 Task: Move the task Create a new online platform for online legal services to the section Done in the project AgriSoft and filter the tasks in the project by High Priority
Action: Mouse moved to (572, 204)
Screenshot: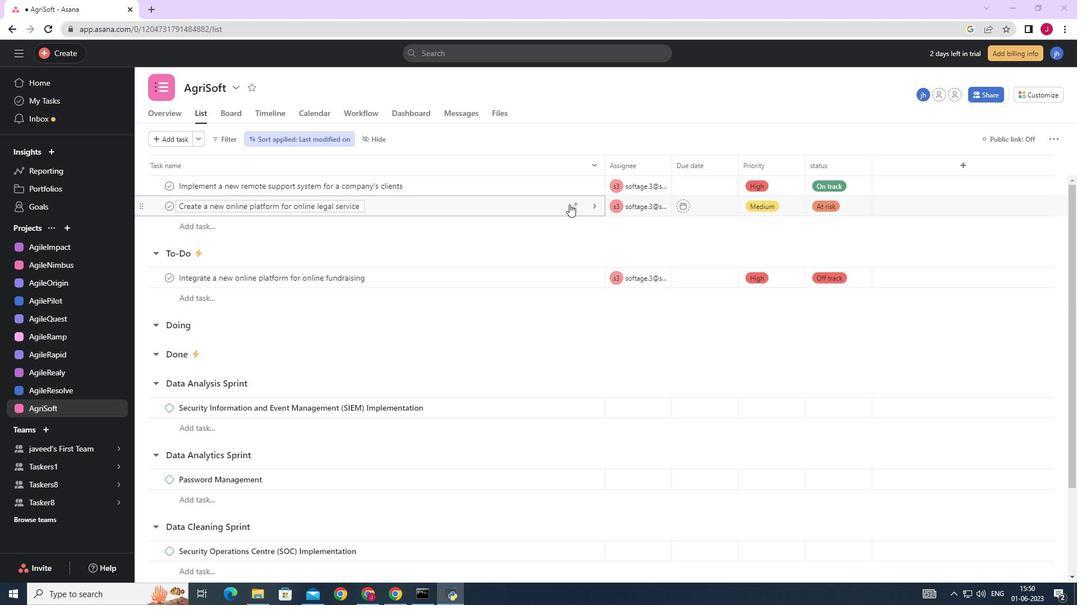 
Action: Mouse pressed left at (572, 204)
Screenshot: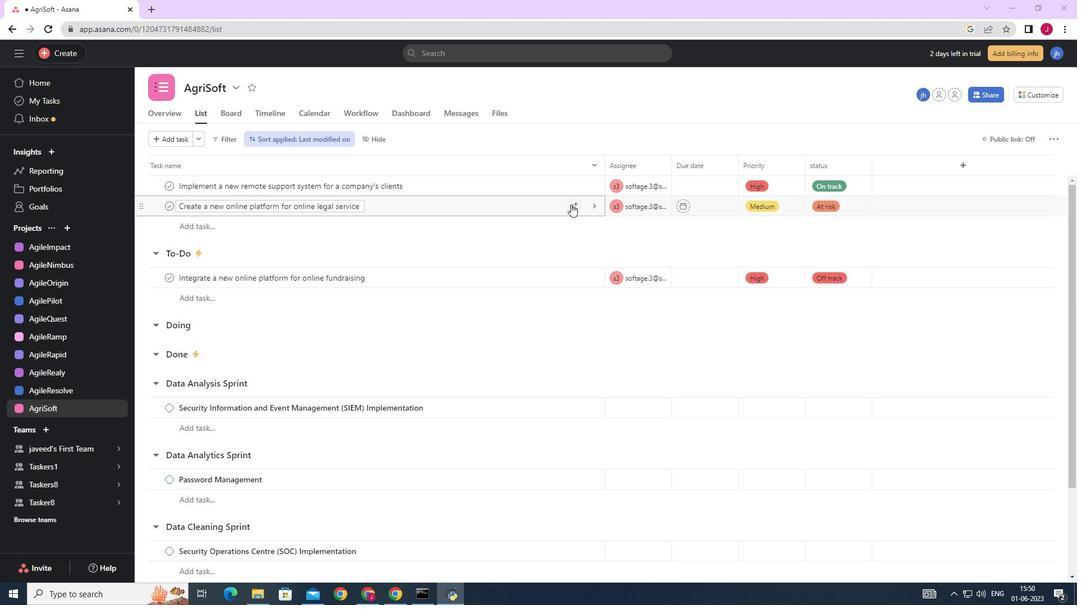 
Action: Mouse moved to (517, 302)
Screenshot: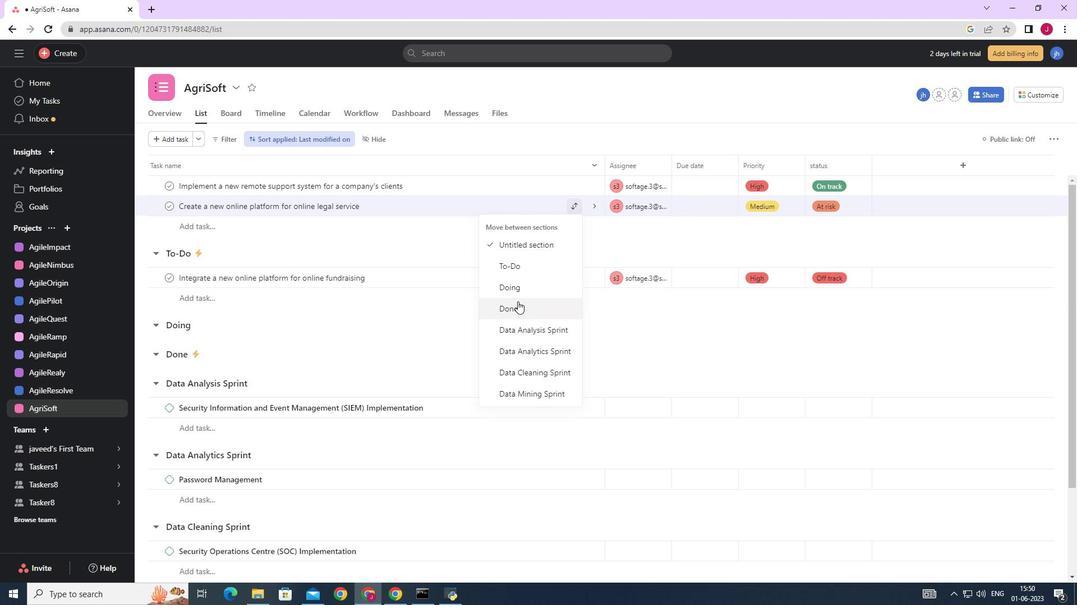 
Action: Mouse pressed left at (517, 302)
Screenshot: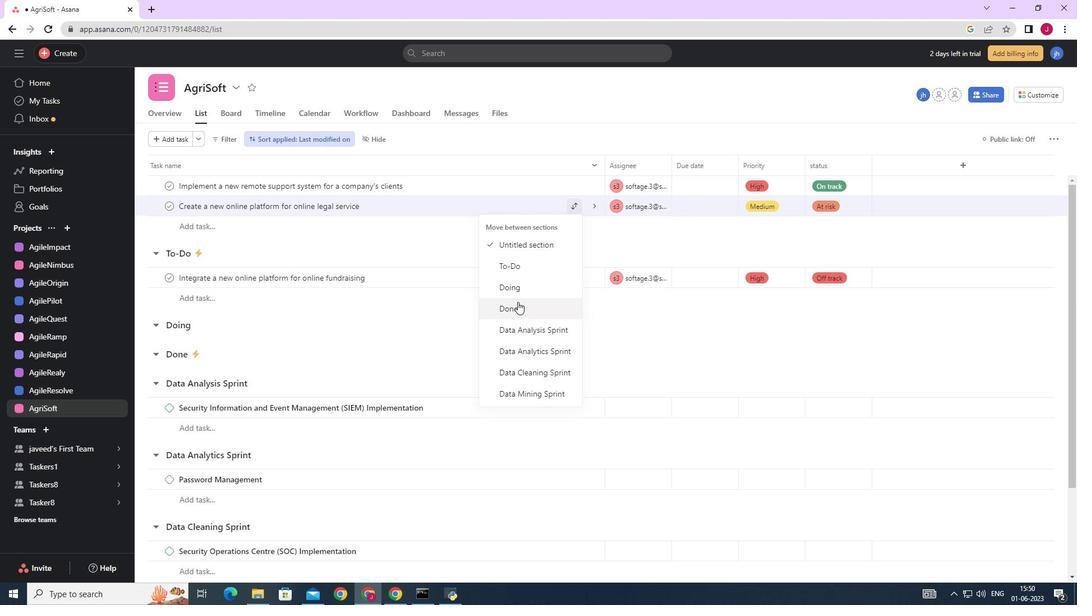
Action: Mouse moved to (226, 136)
Screenshot: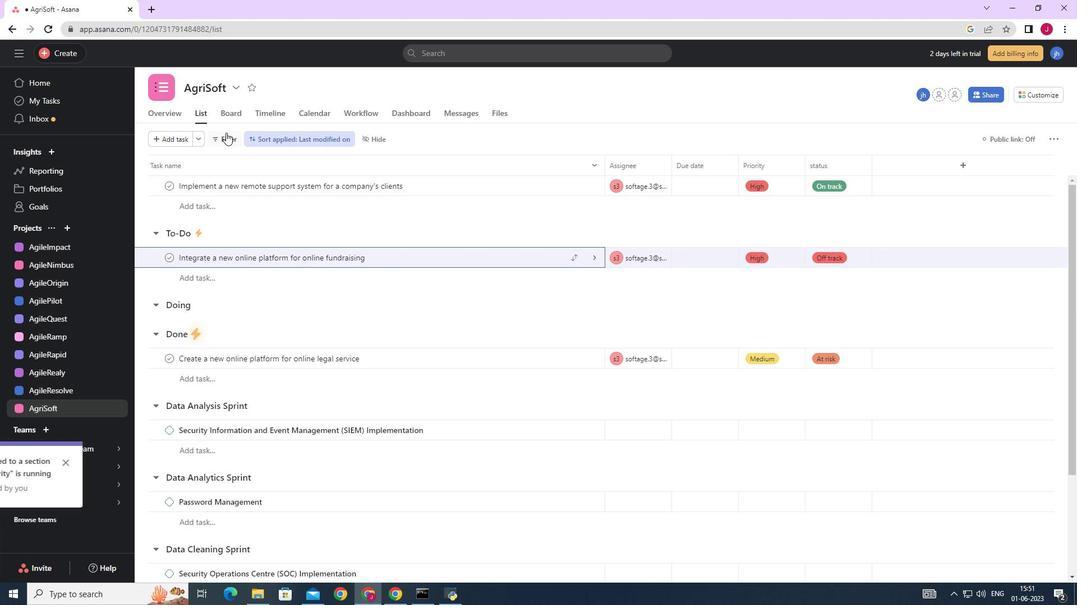 
Action: Mouse pressed left at (226, 136)
Screenshot: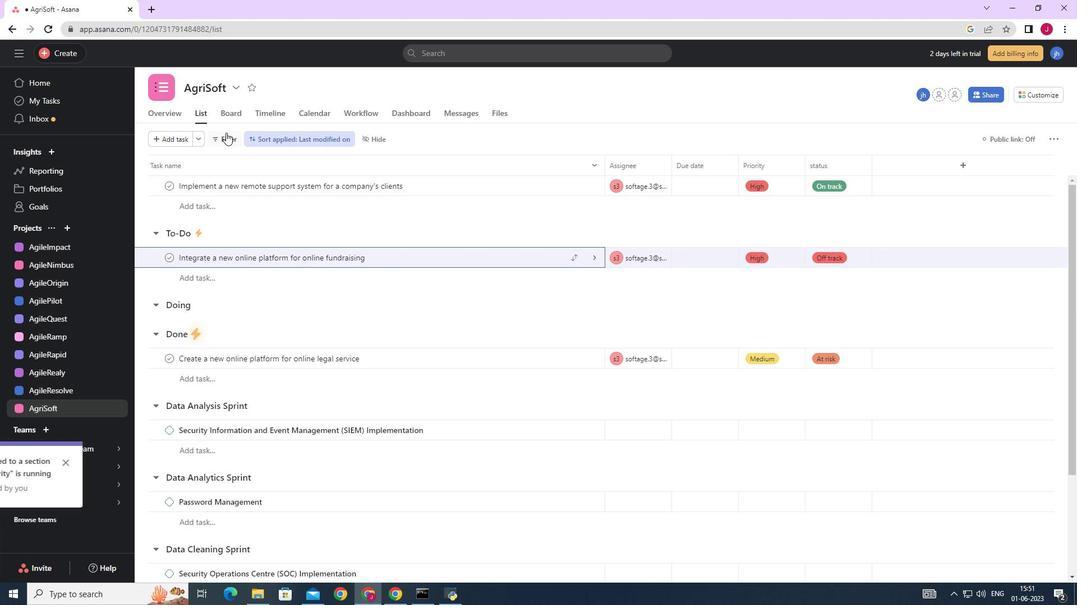 
Action: Mouse moved to (265, 228)
Screenshot: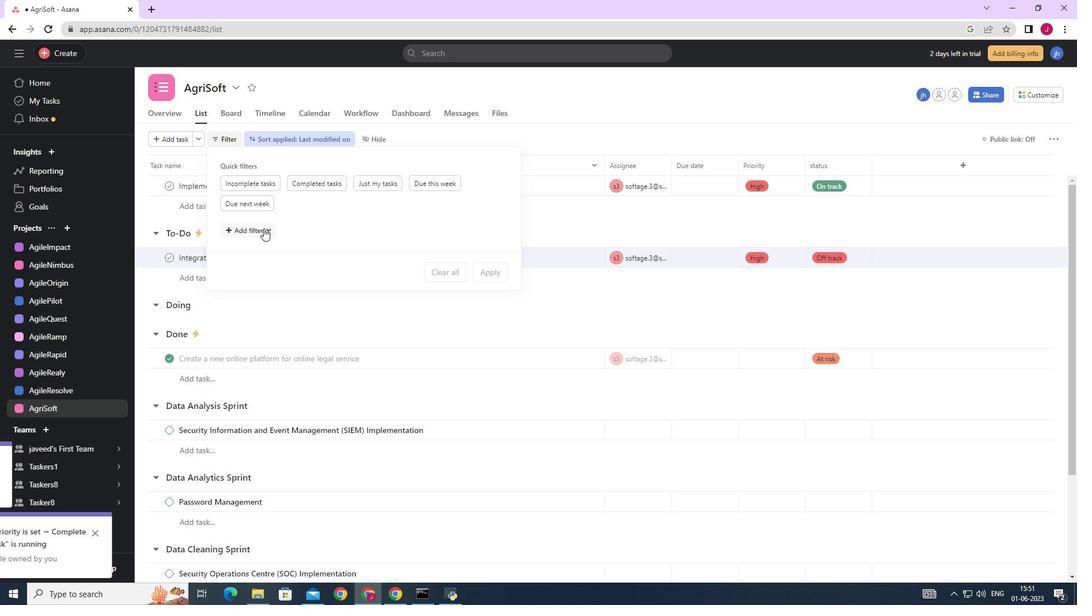 
Action: Mouse pressed left at (265, 228)
Screenshot: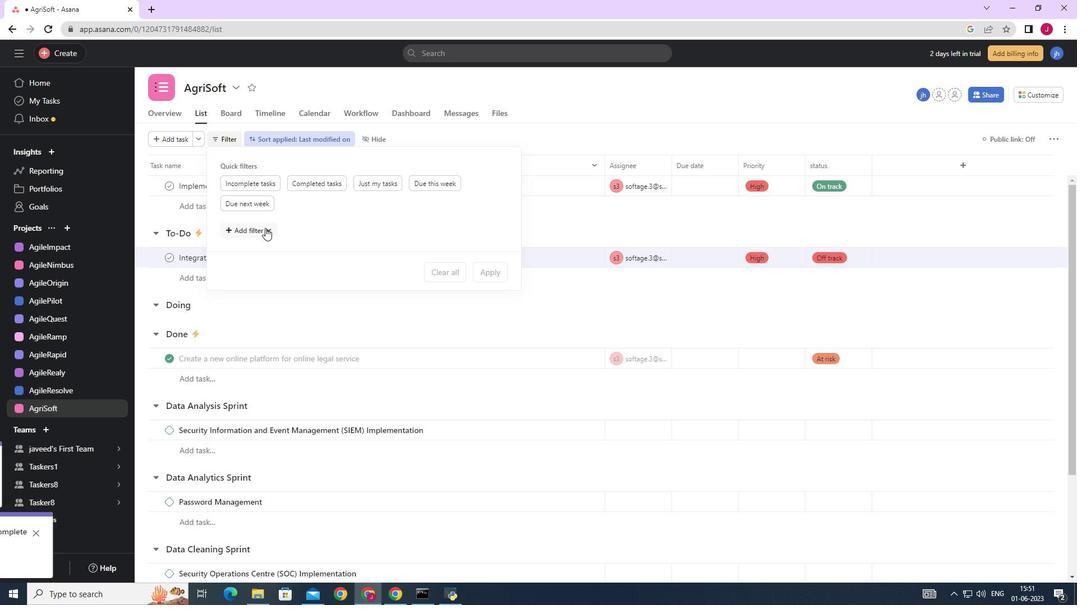 
Action: Mouse moved to (246, 418)
Screenshot: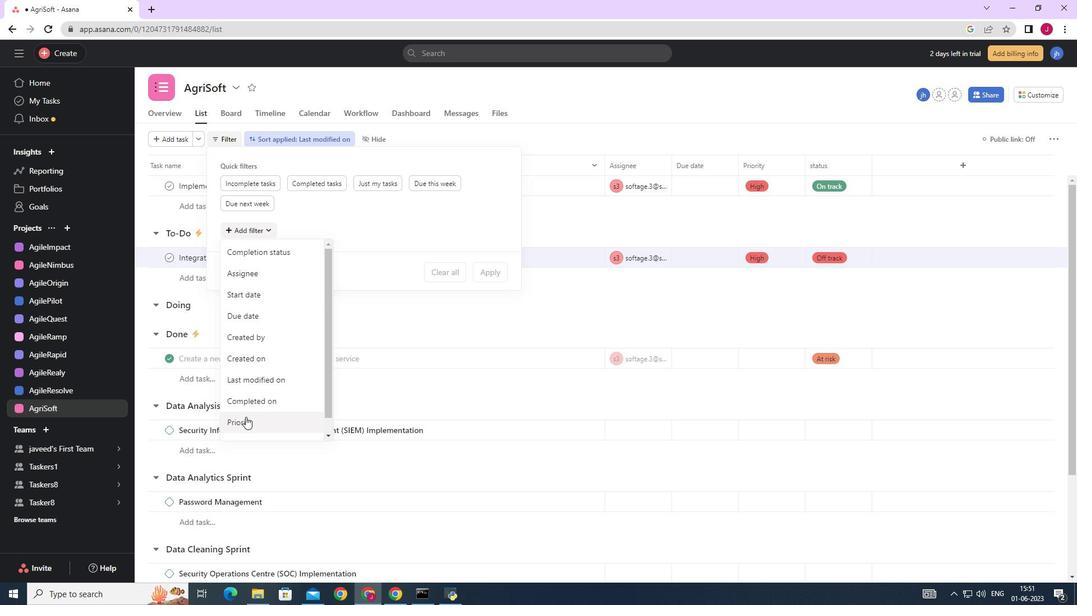 
Action: Mouse pressed left at (246, 418)
Screenshot: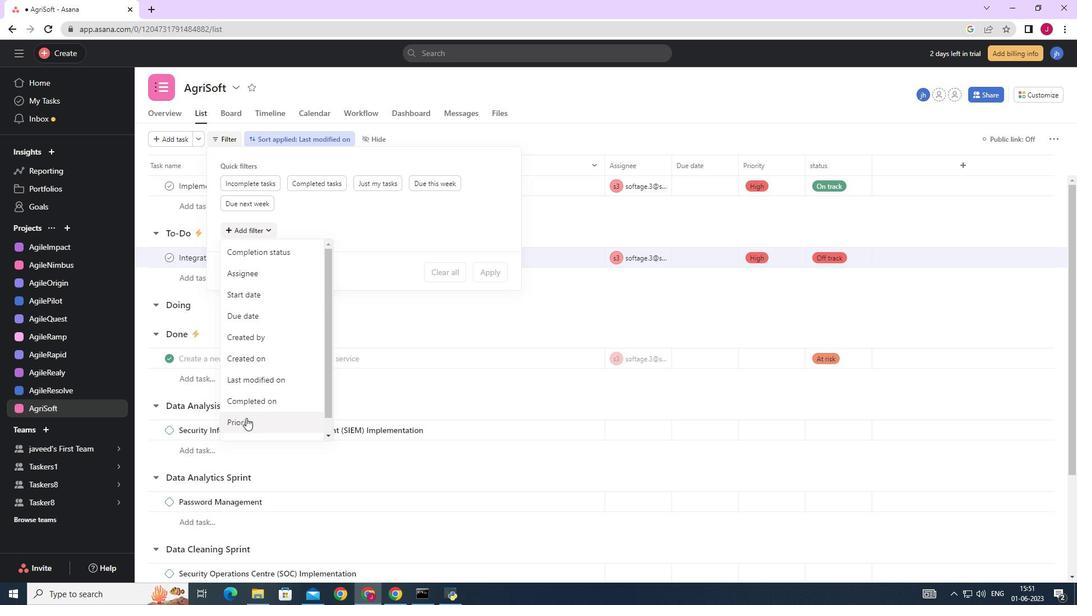 
Action: Mouse moved to (338, 241)
Screenshot: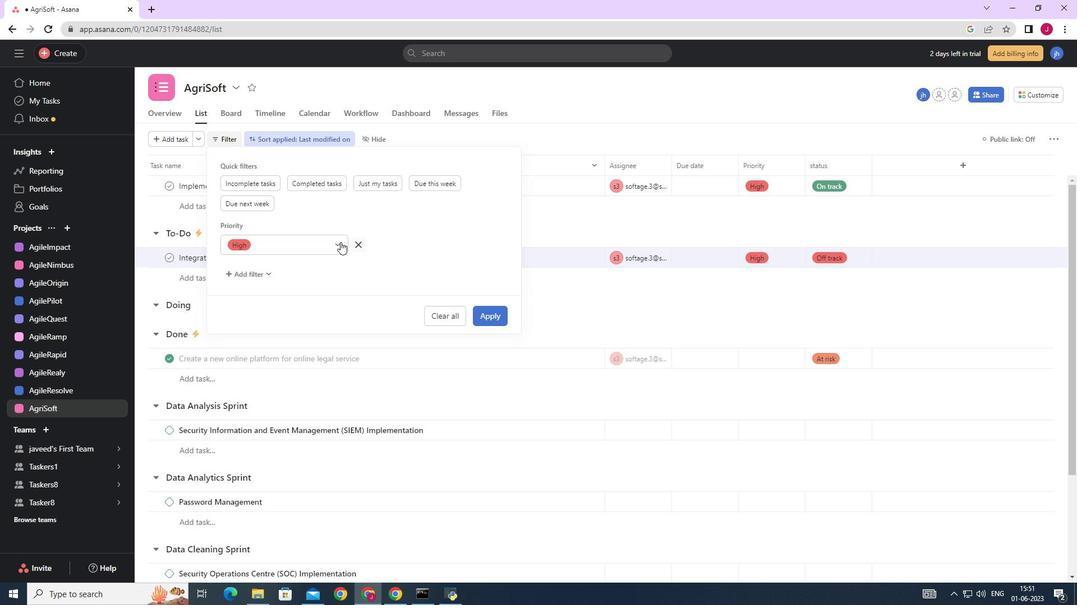 
Action: Mouse pressed left at (338, 241)
Screenshot: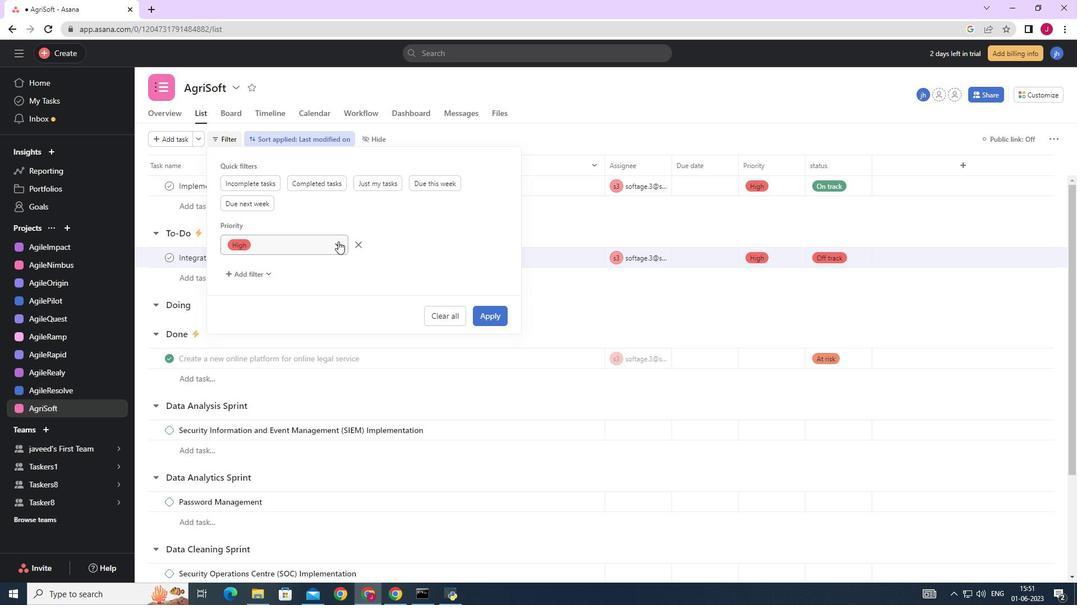 
Action: Mouse moved to (281, 258)
Screenshot: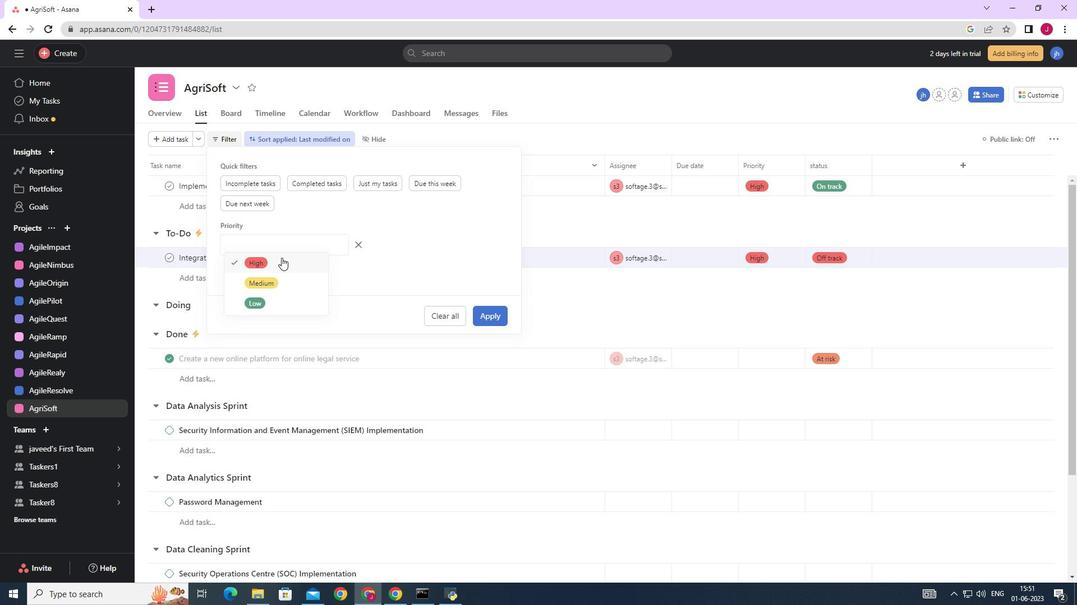
Action: Mouse pressed left at (281, 258)
Screenshot: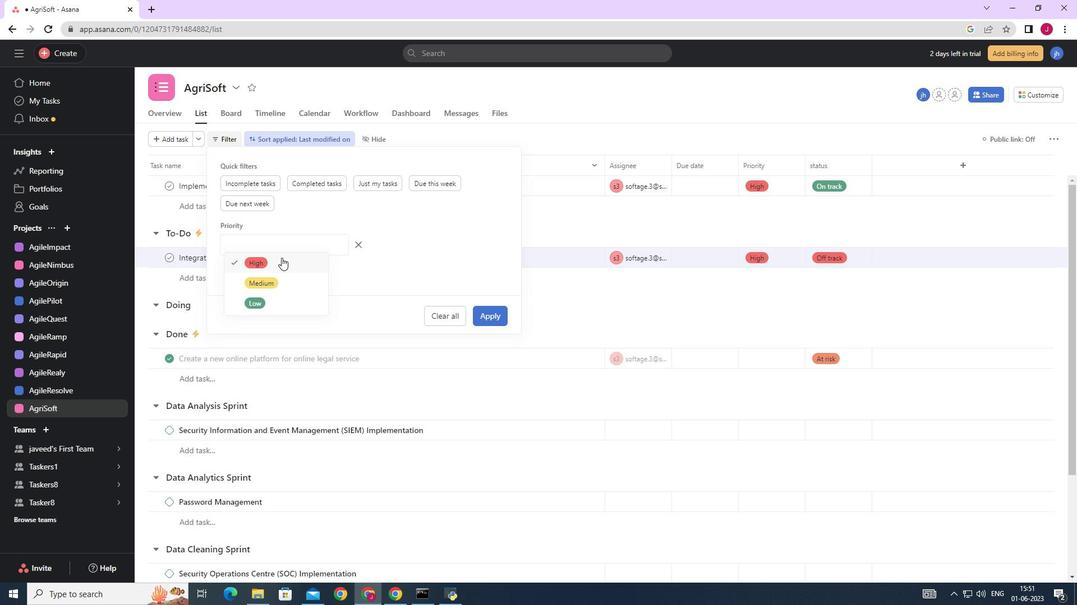 
Action: Mouse moved to (496, 314)
Screenshot: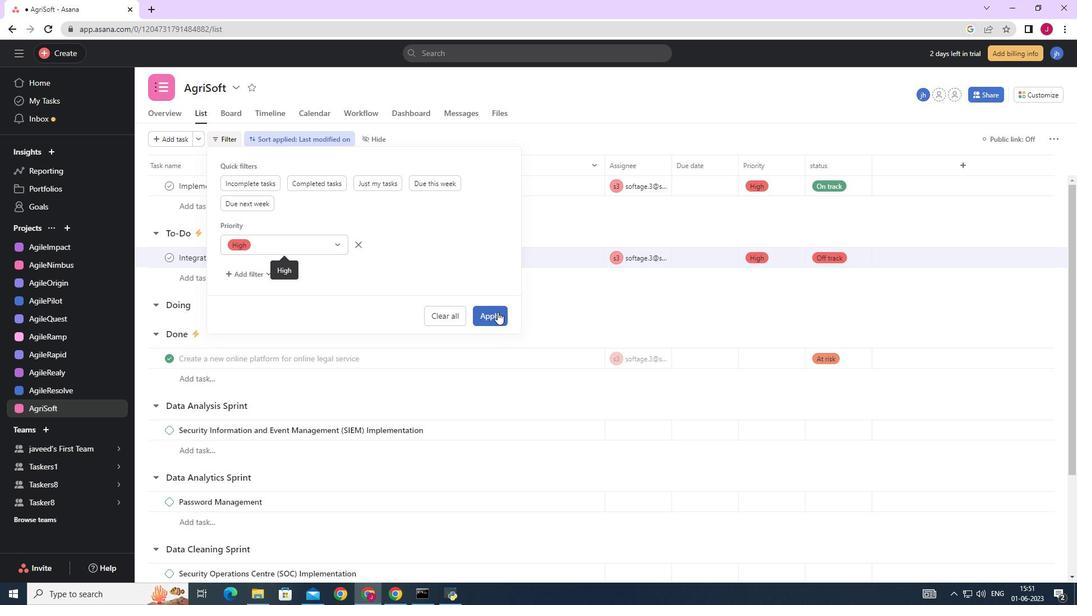 
Action: Mouse pressed left at (496, 314)
Screenshot: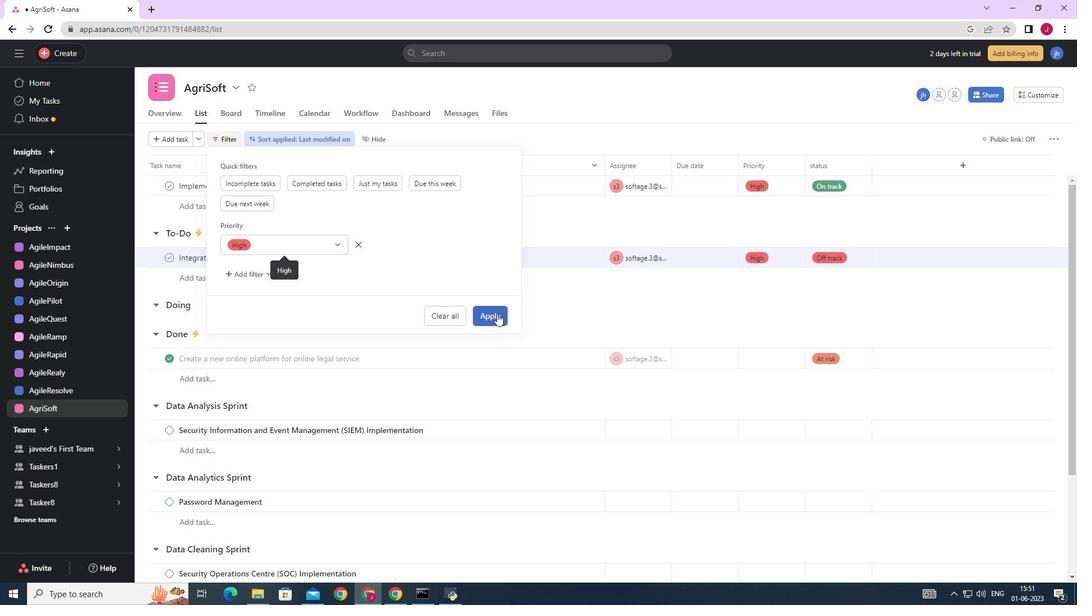 
Action: Mouse moved to (492, 314)
Screenshot: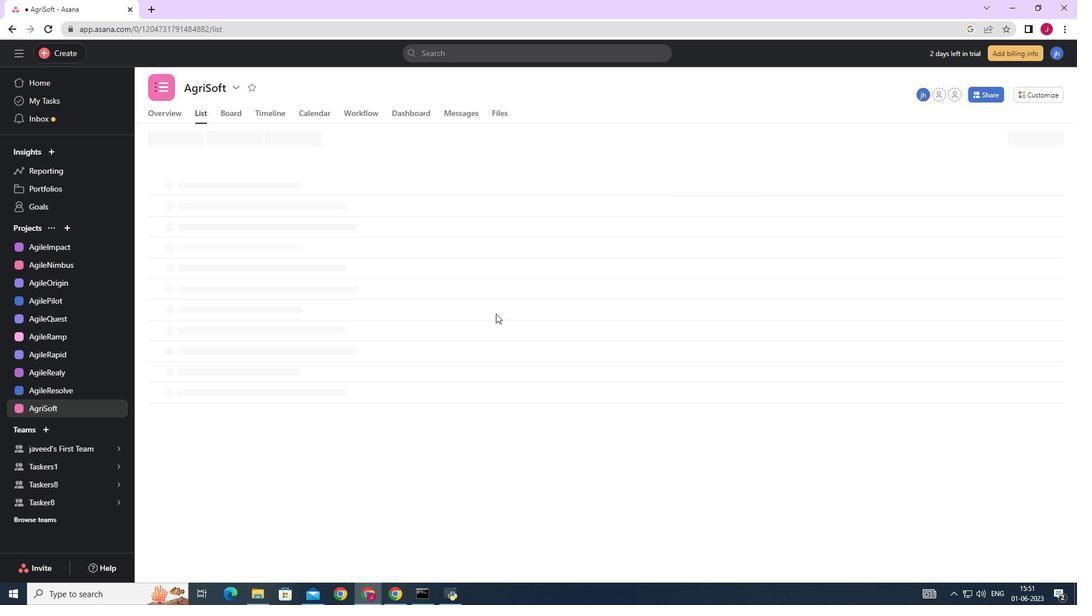 
